 Task: Compute the Green's function of a differential operator.
Action: Mouse moved to (170, 60)
Screenshot: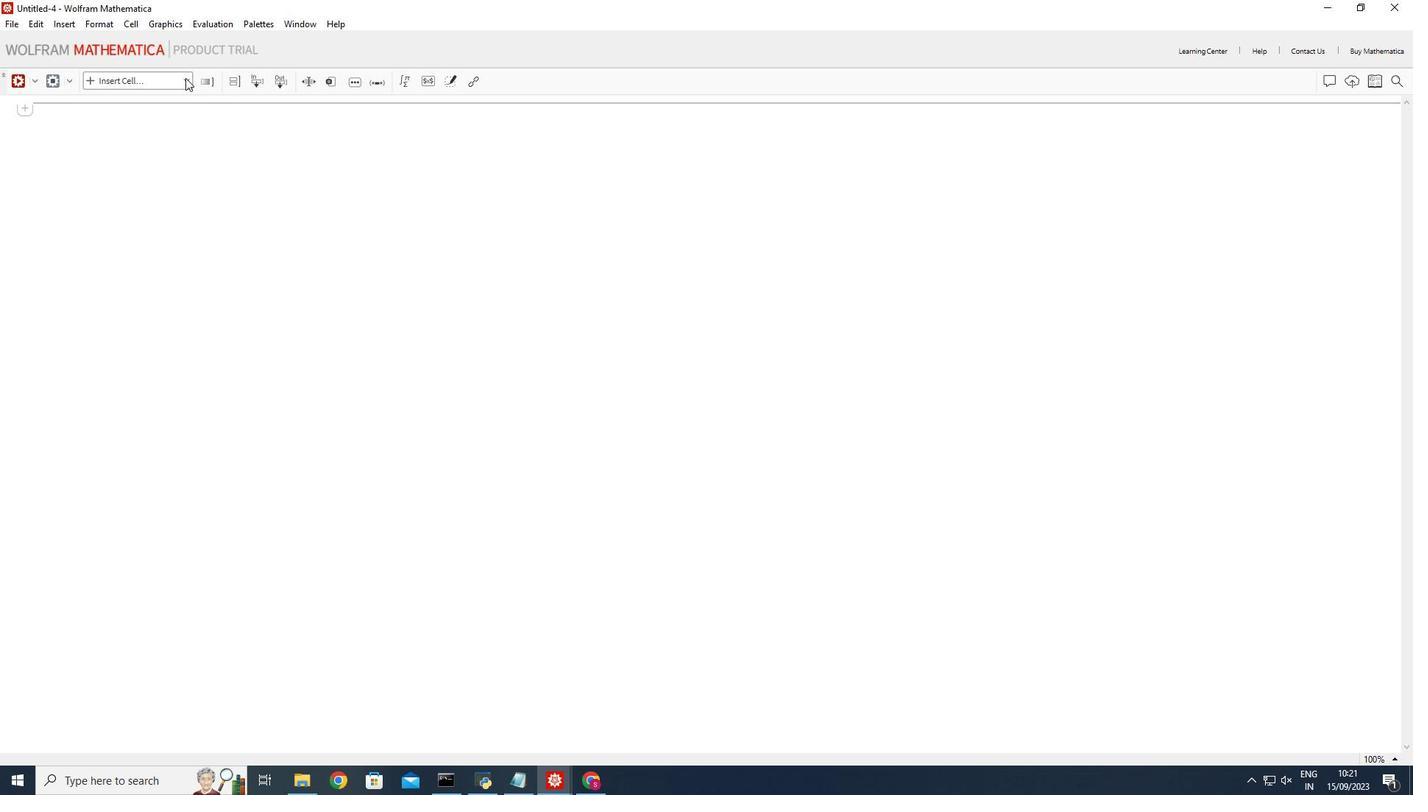 
Action: Mouse pressed left at (170, 60)
Screenshot: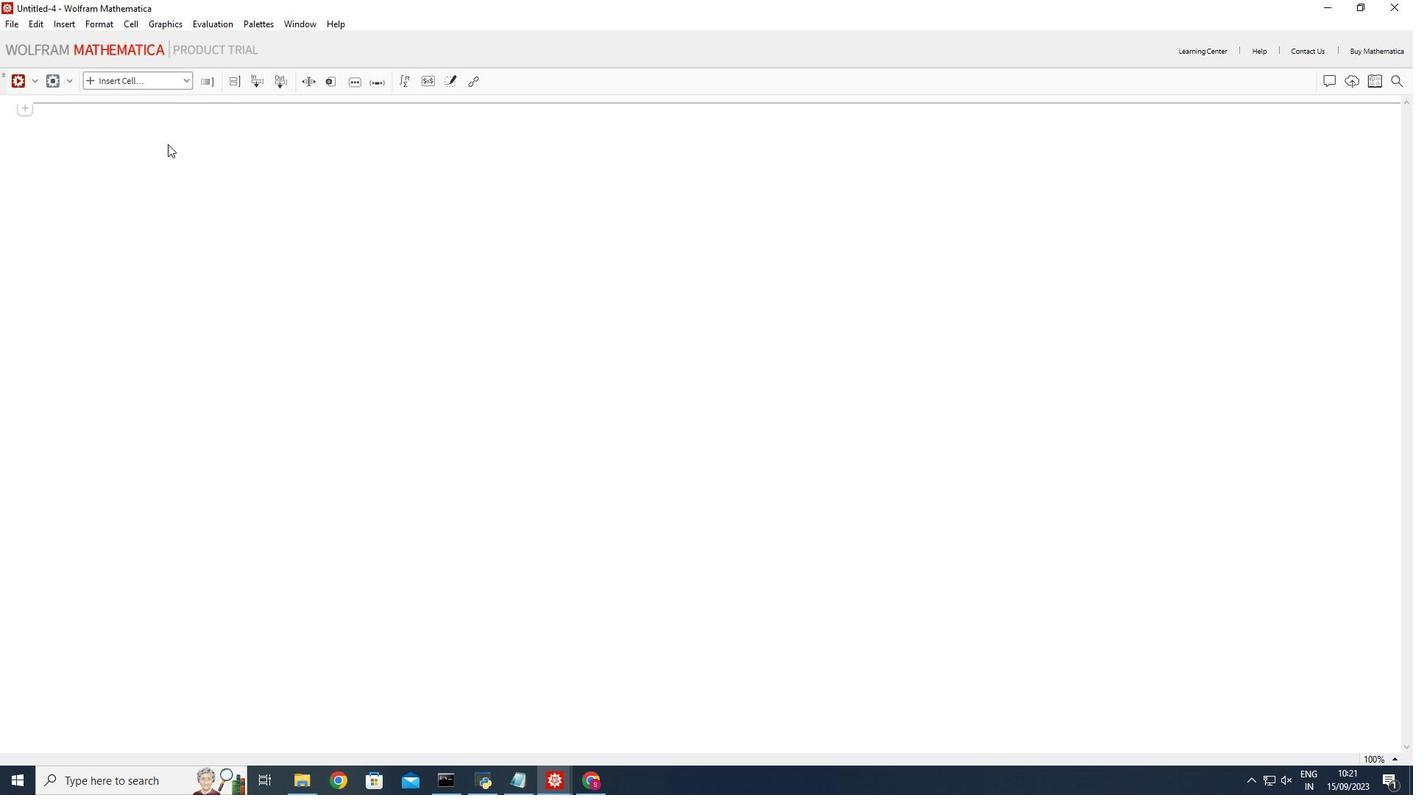 
Action: Mouse moved to (110, 89)
Screenshot: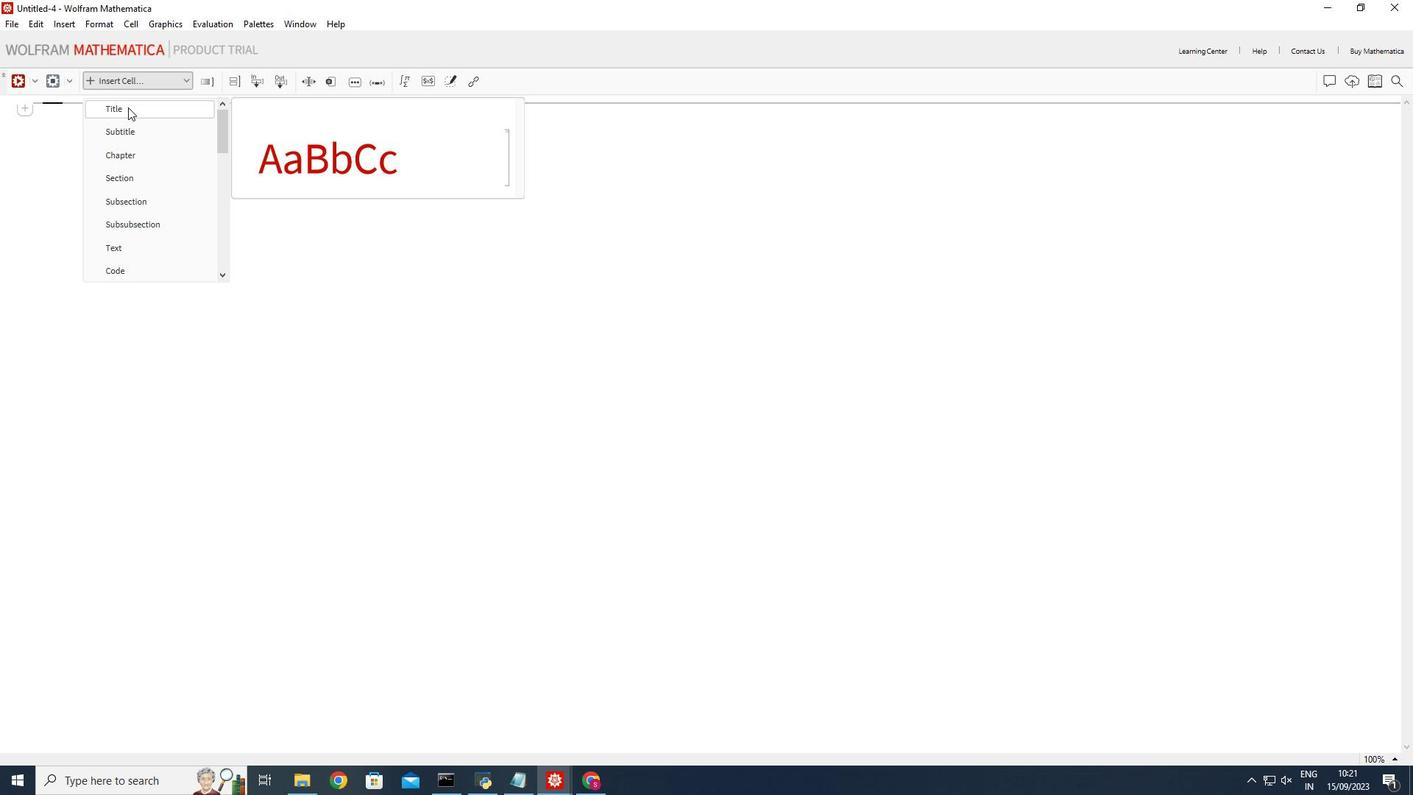 
Action: Mouse pressed left at (110, 89)
Screenshot: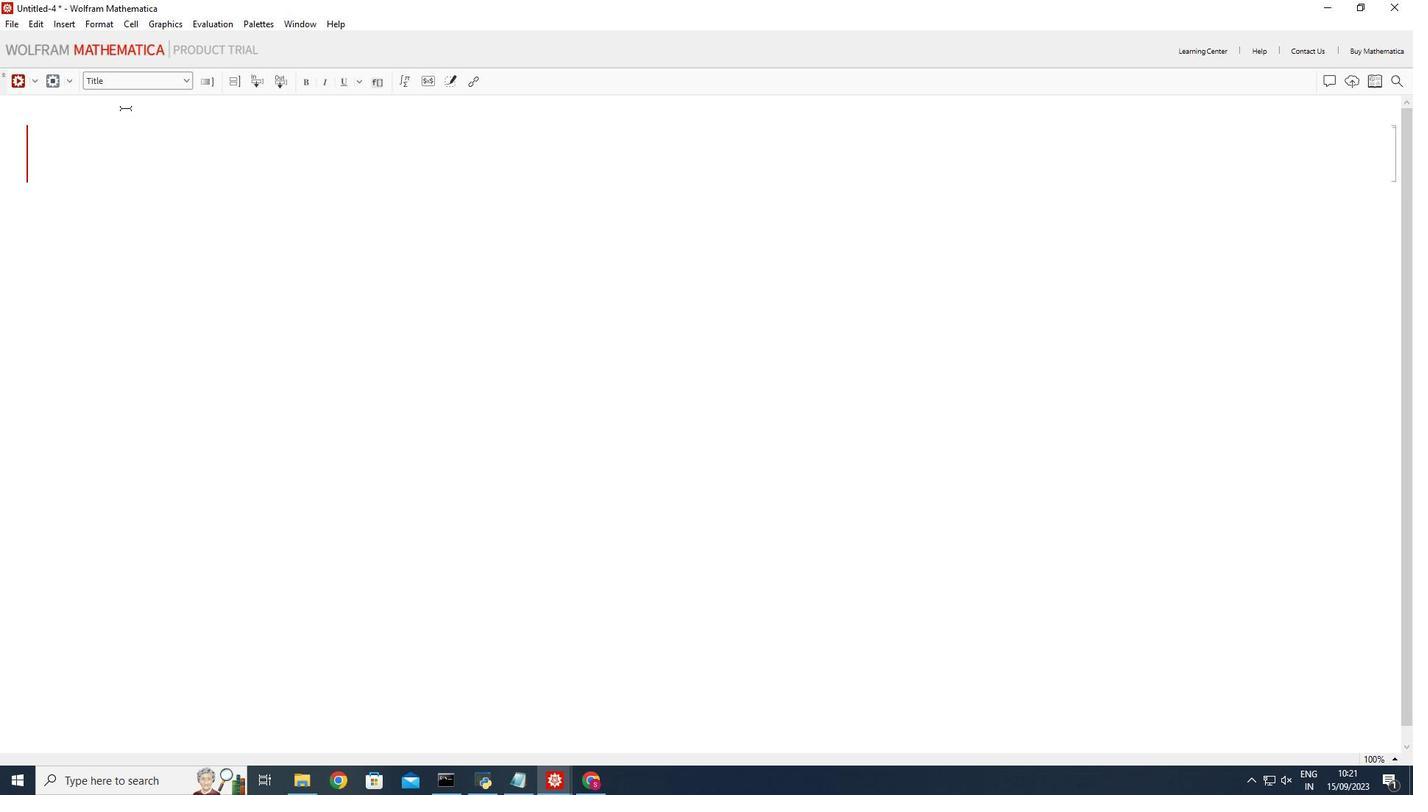 
Action: Mouse moved to (95, 119)
Screenshot: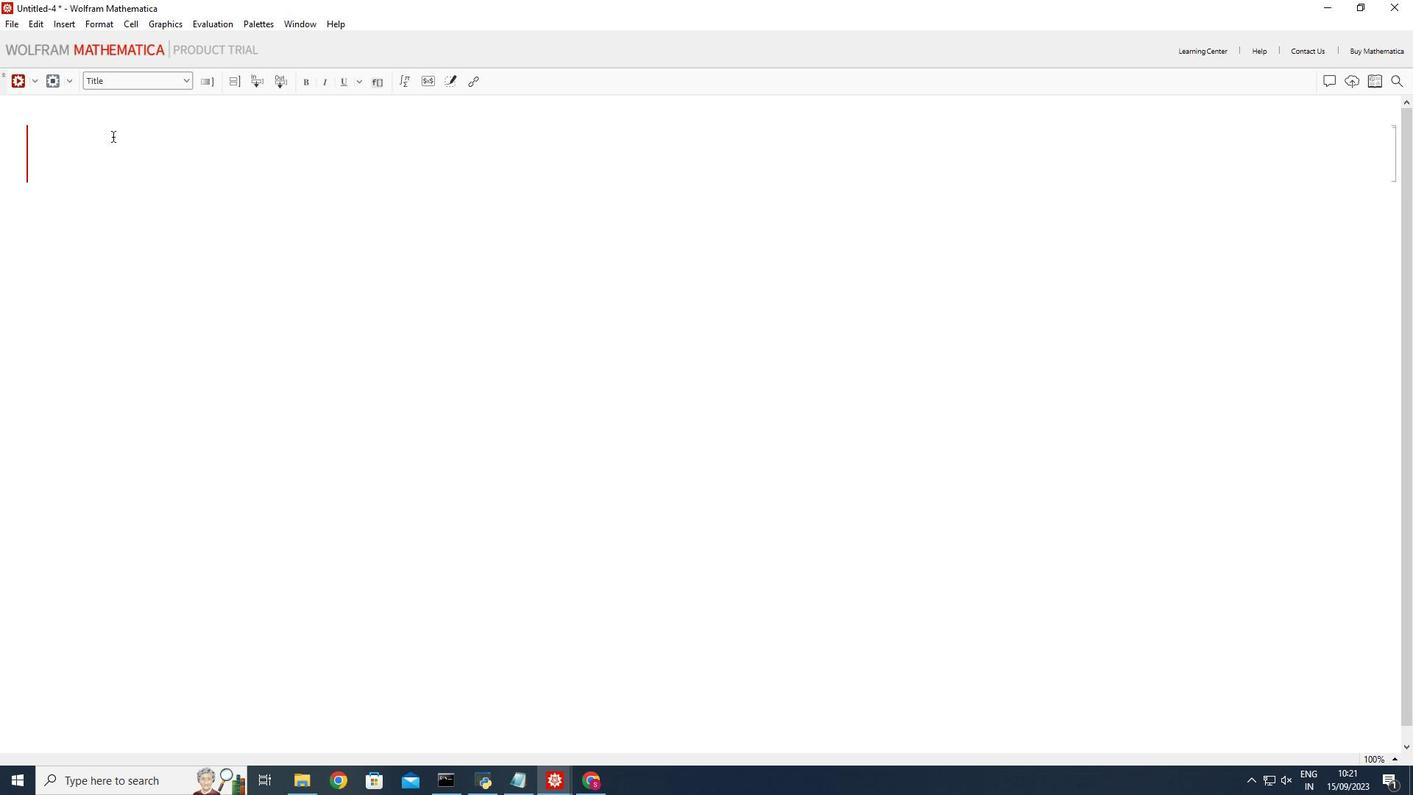
Action: Mouse pressed left at (95, 119)
Screenshot: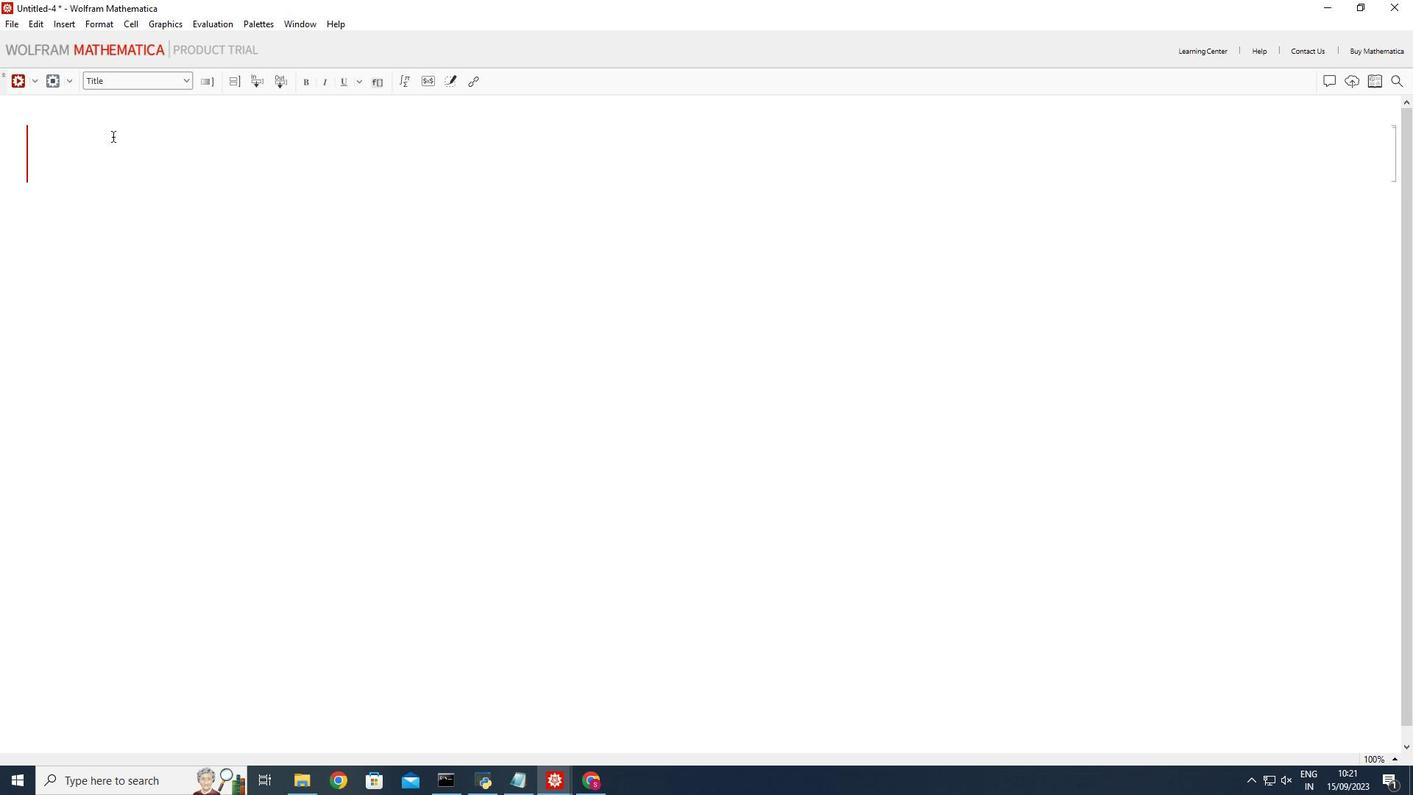 
Action: Mouse moved to (505, 457)
Screenshot: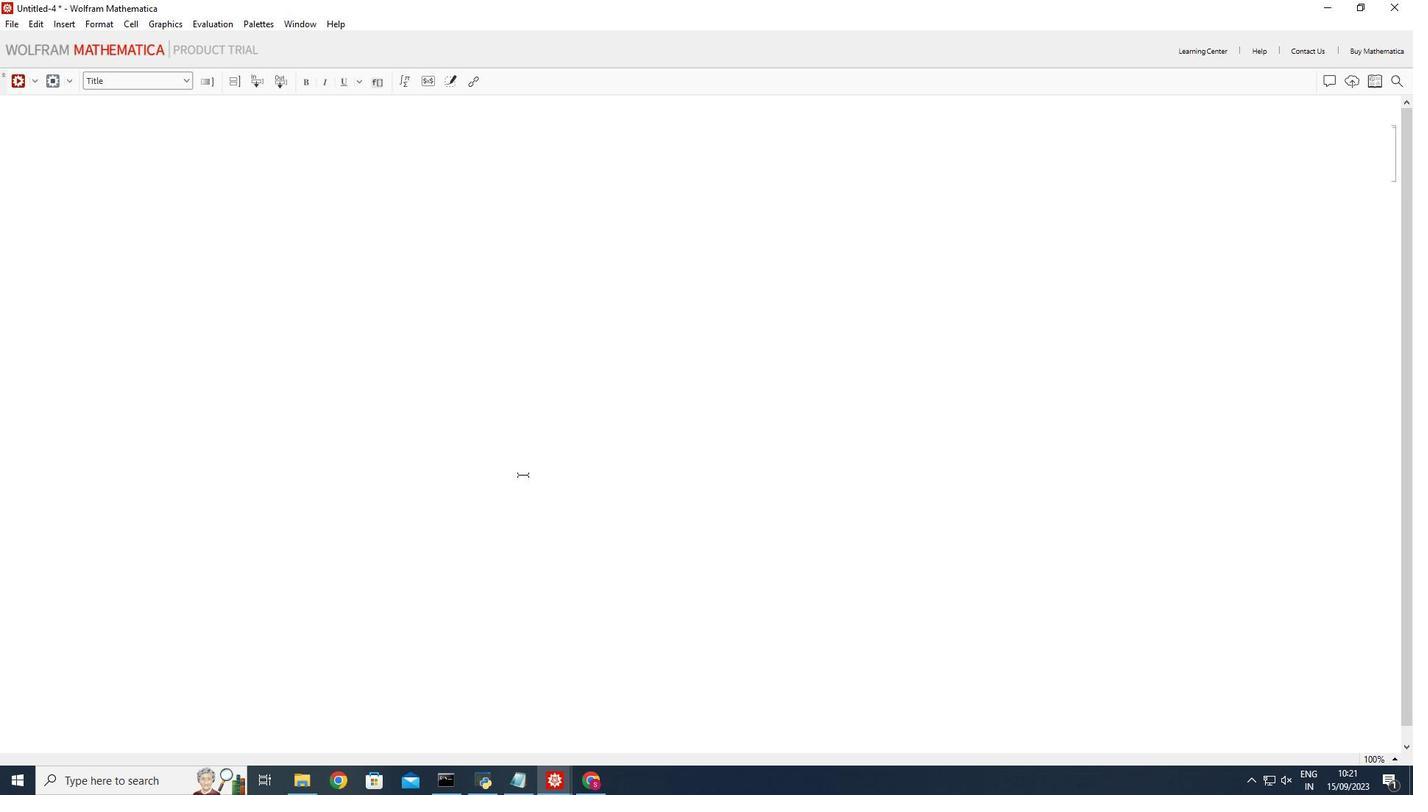 
Action: Key pressed <Key.shift_r>Green's<Key.space>function<Key.space>of<Key.space>a<Key.space>differentil<Key.backspace>al<Key.space>operator
Screenshot: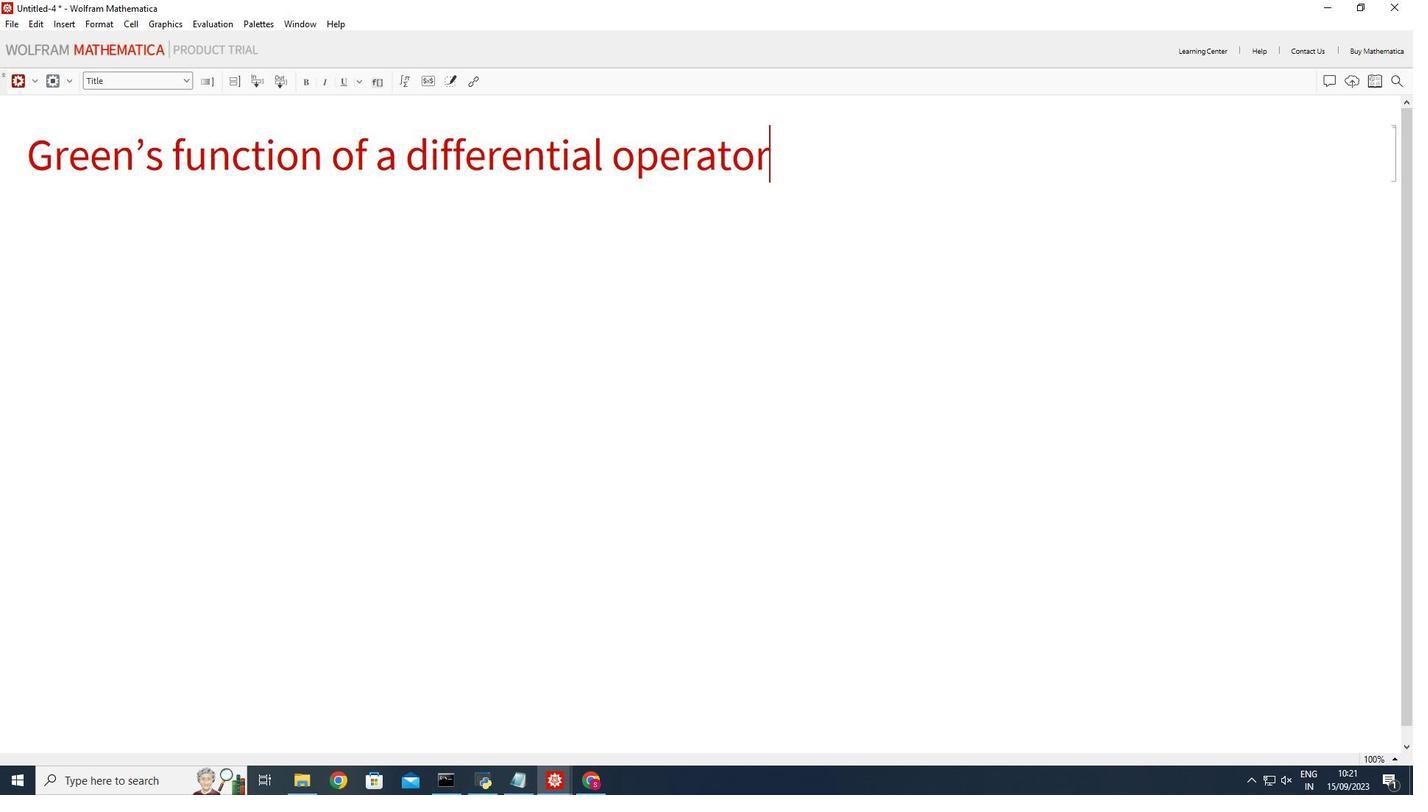 
Action: Mouse moved to (280, 349)
Screenshot: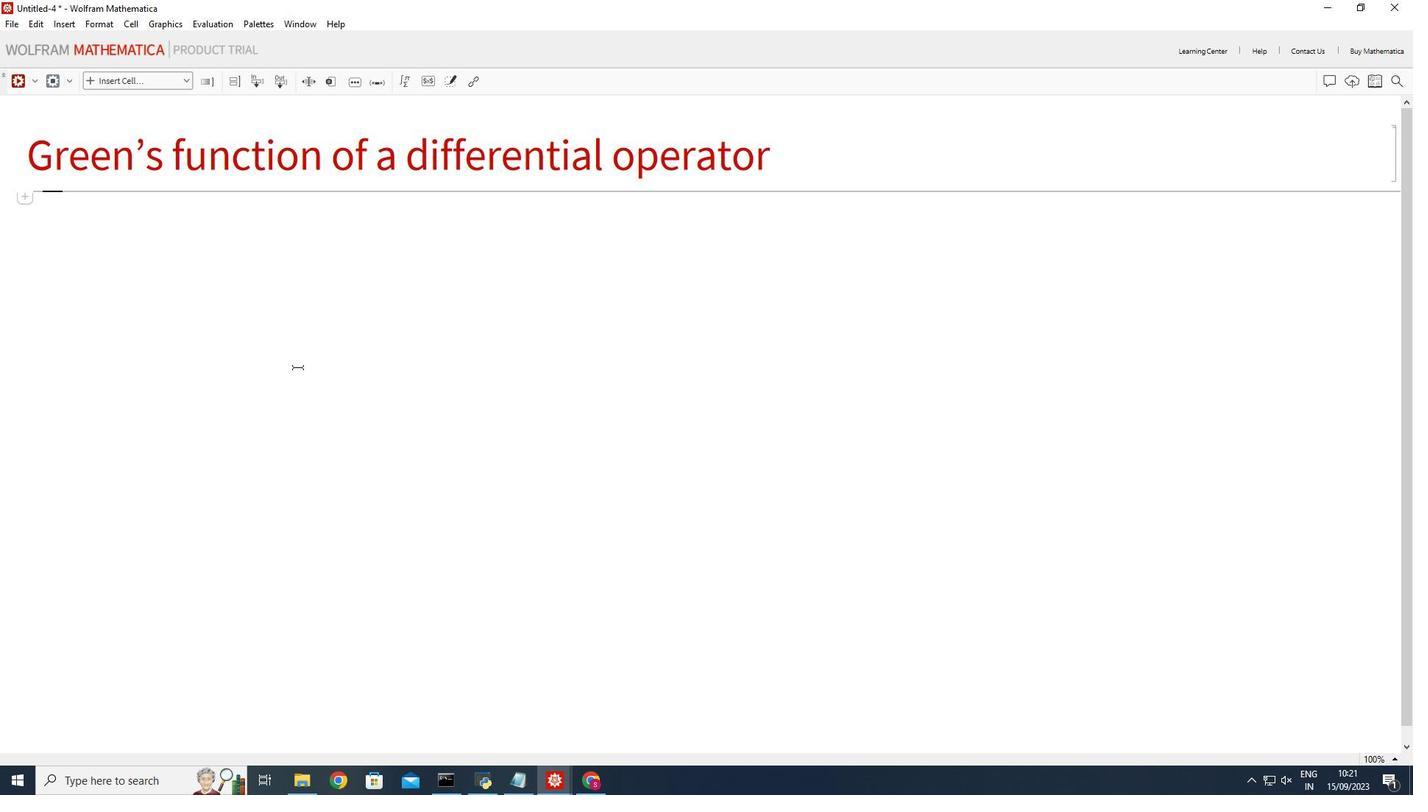 
Action: Mouse pressed left at (280, 349)
Screenshot: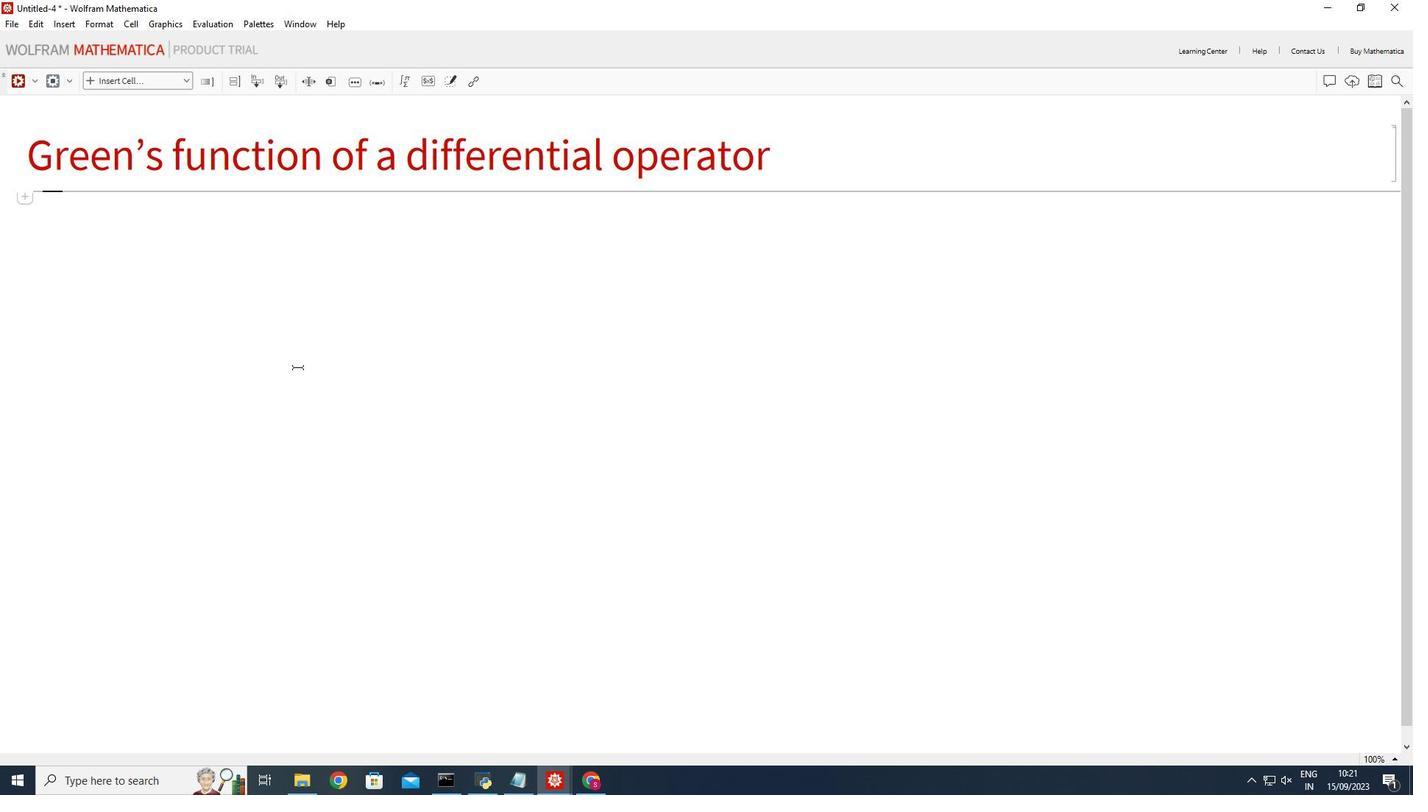 
Action: Mouse moved to (171, 61)
Screenshot: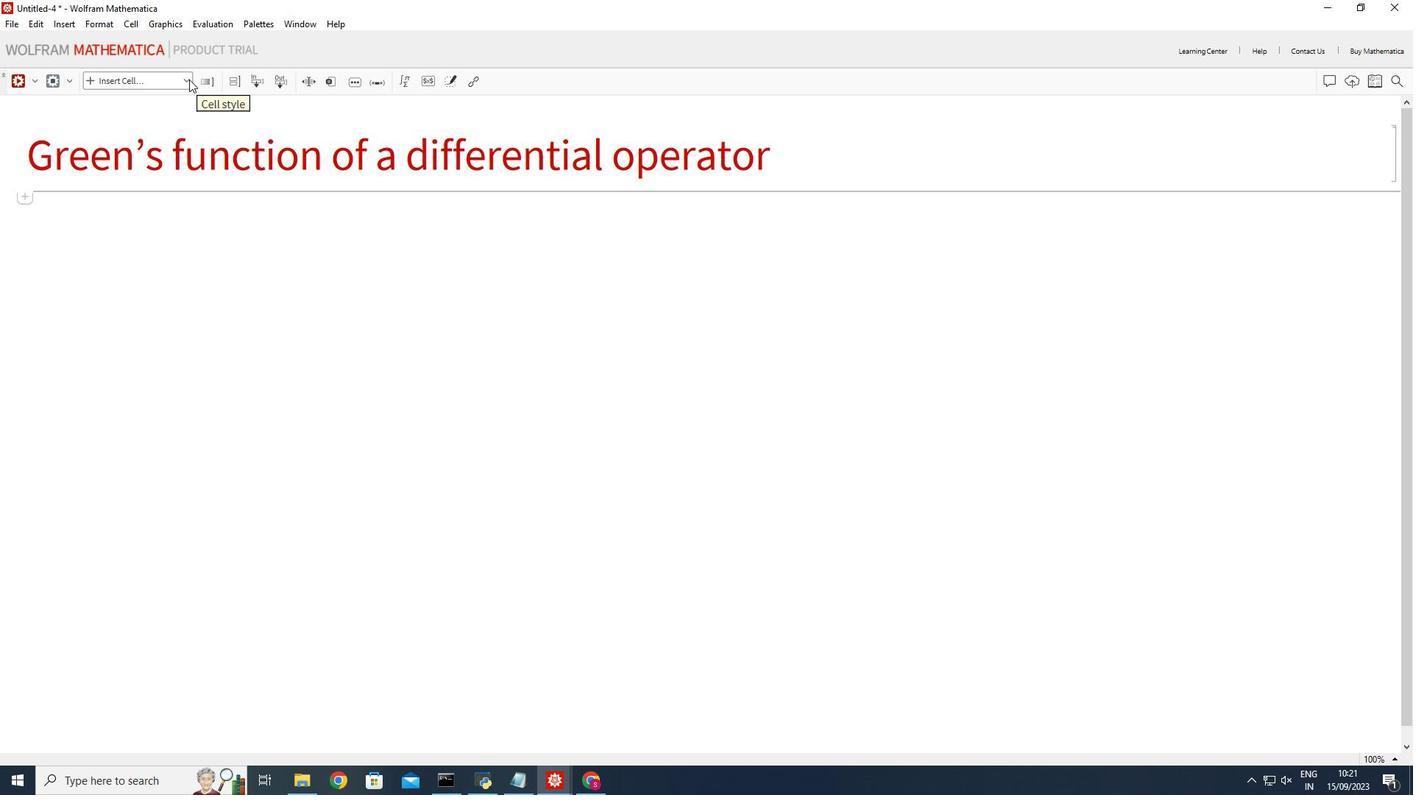 
Action: Mouse pressed left at (171, 61)
Screenshot: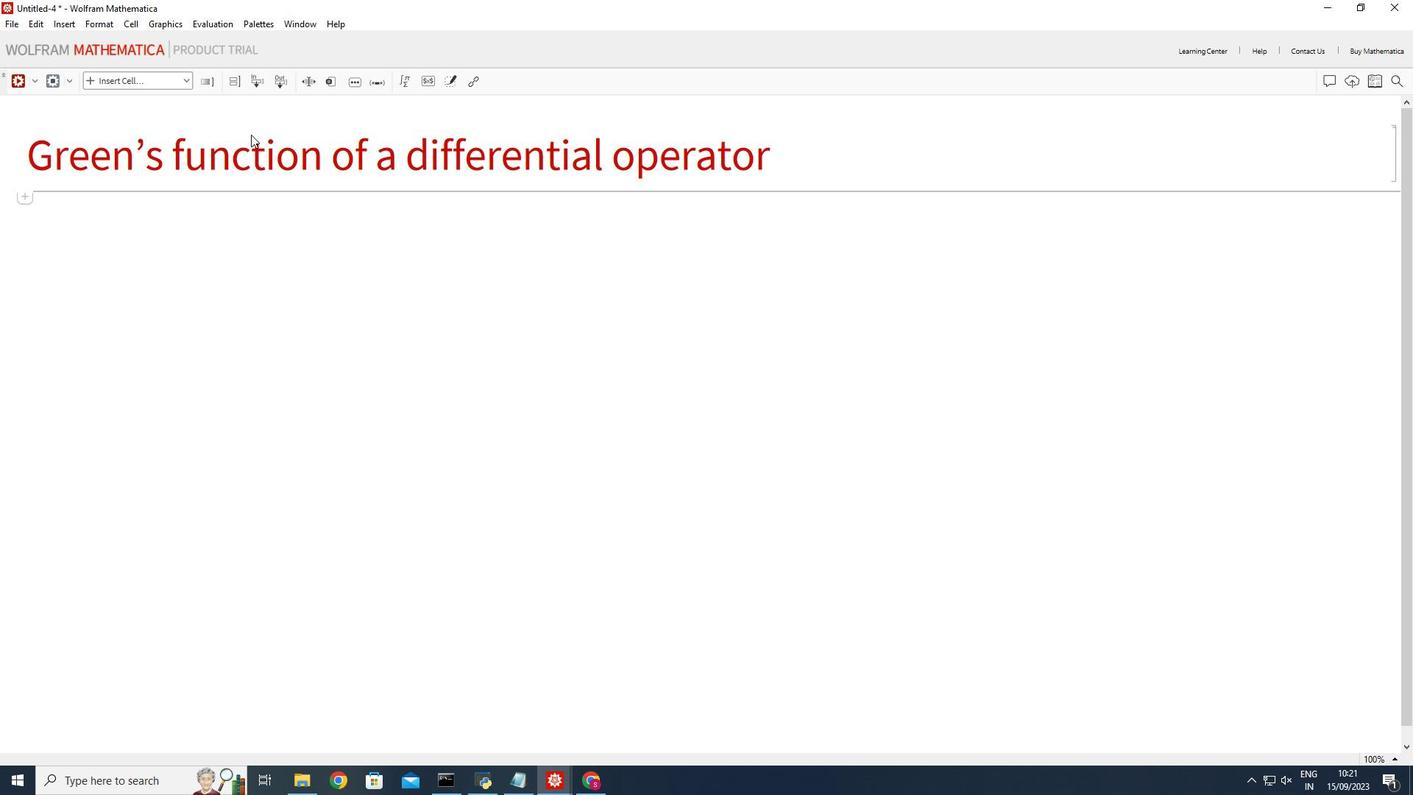 
Action: Mouse moved to (115, 248)
Screenshot: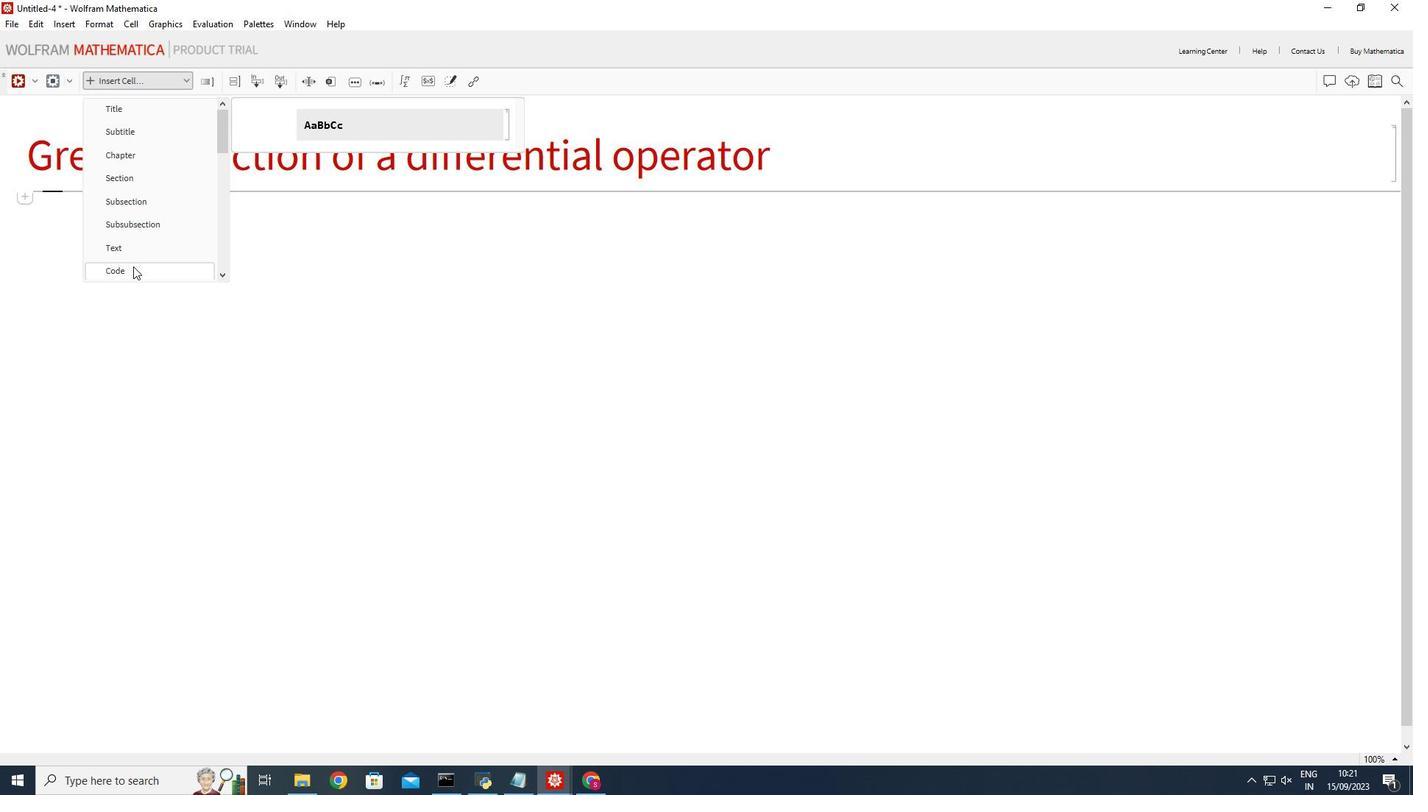 
Action: Mouse pressed left at (115, 248)
Screenshot: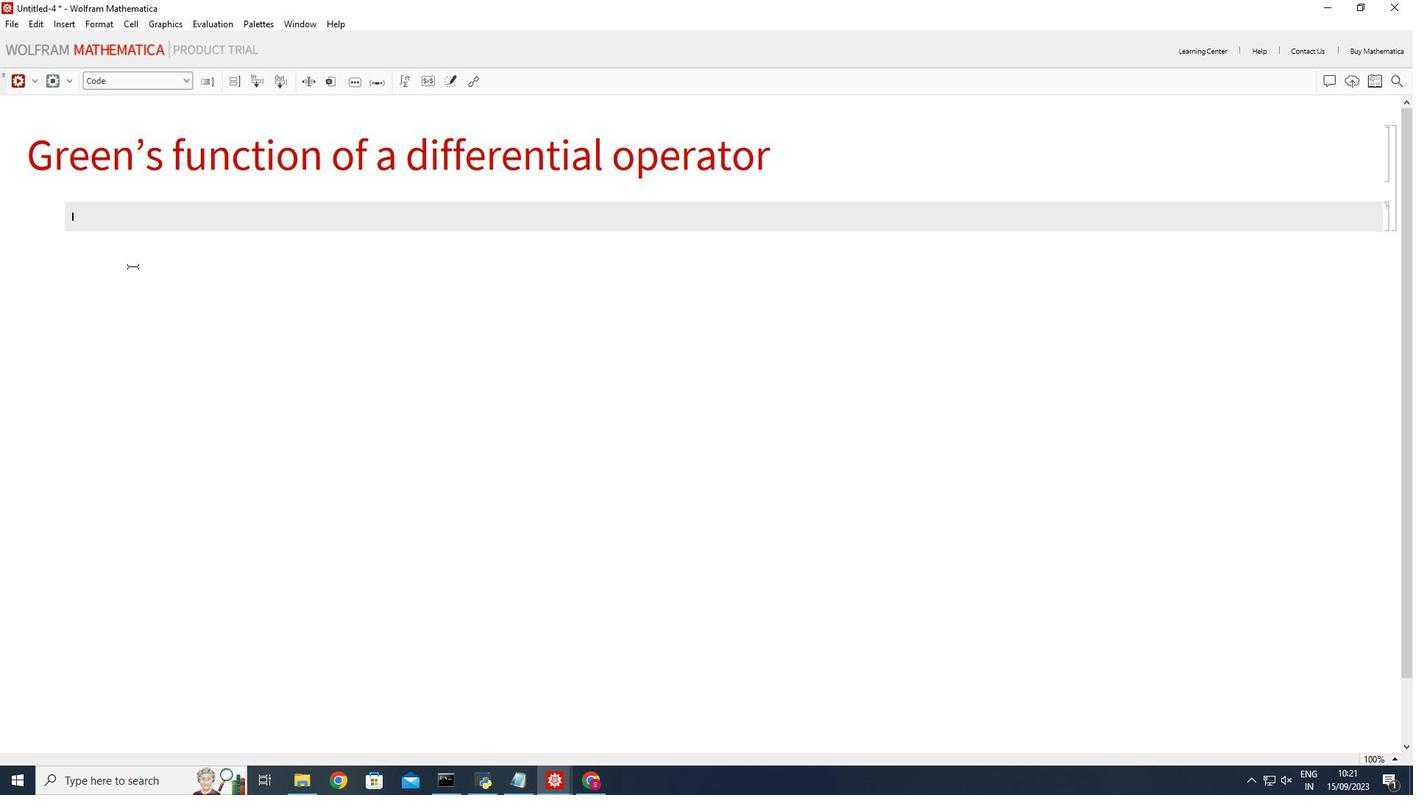 
Action: Mouse moved to (102, 198)
Screenshot: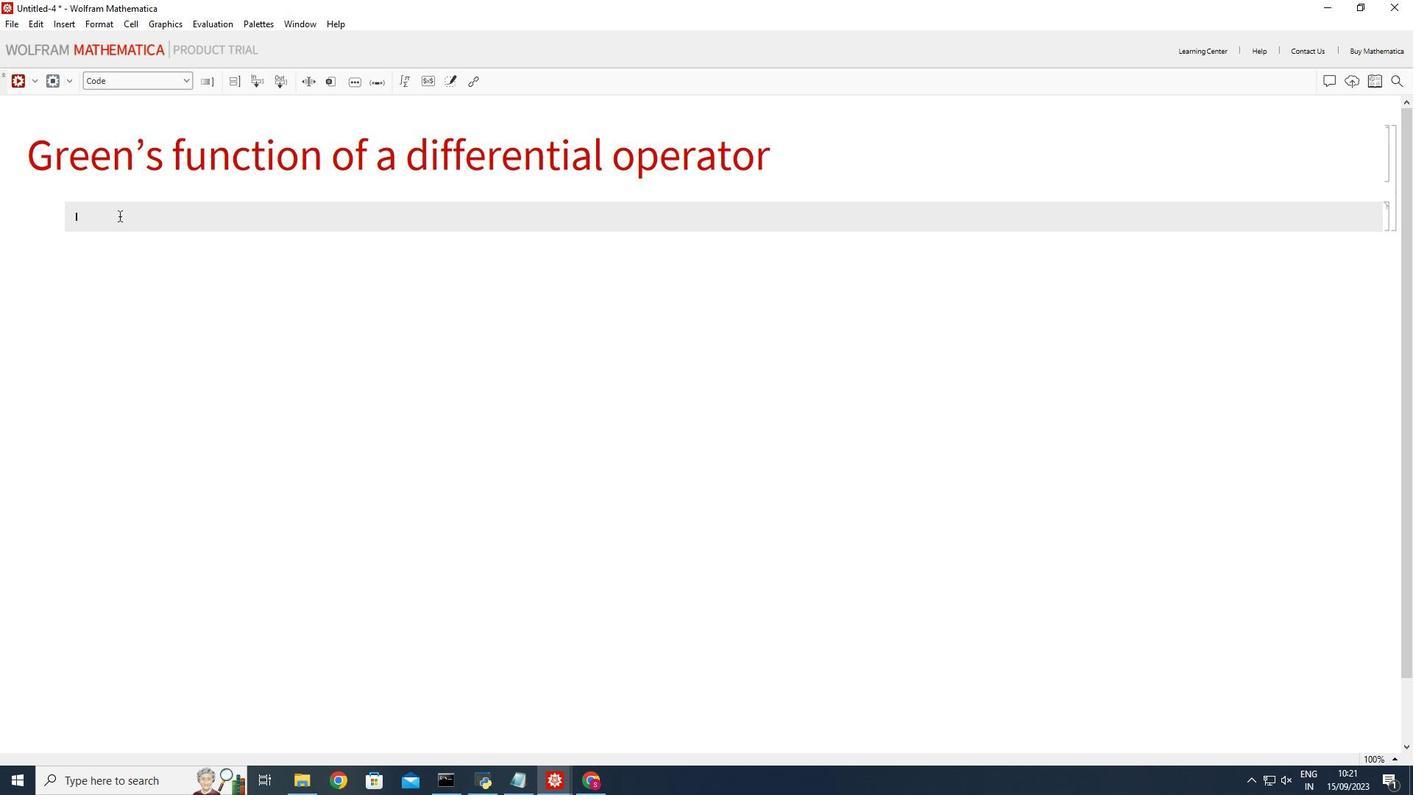 
Action: Mouse pressed left at (102, 198)
Screenshot: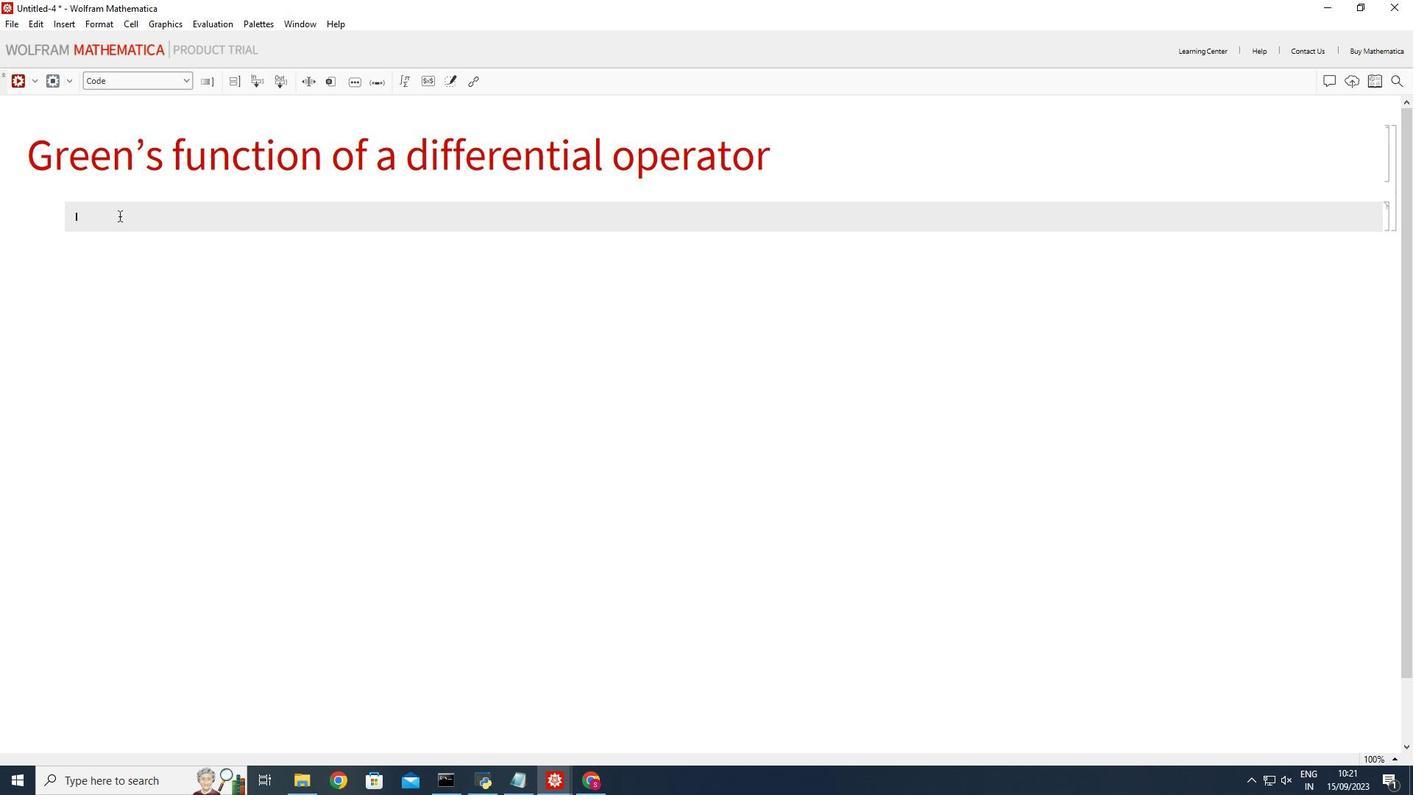 
Action: Mouse moved to (444, 372)
Screenshot: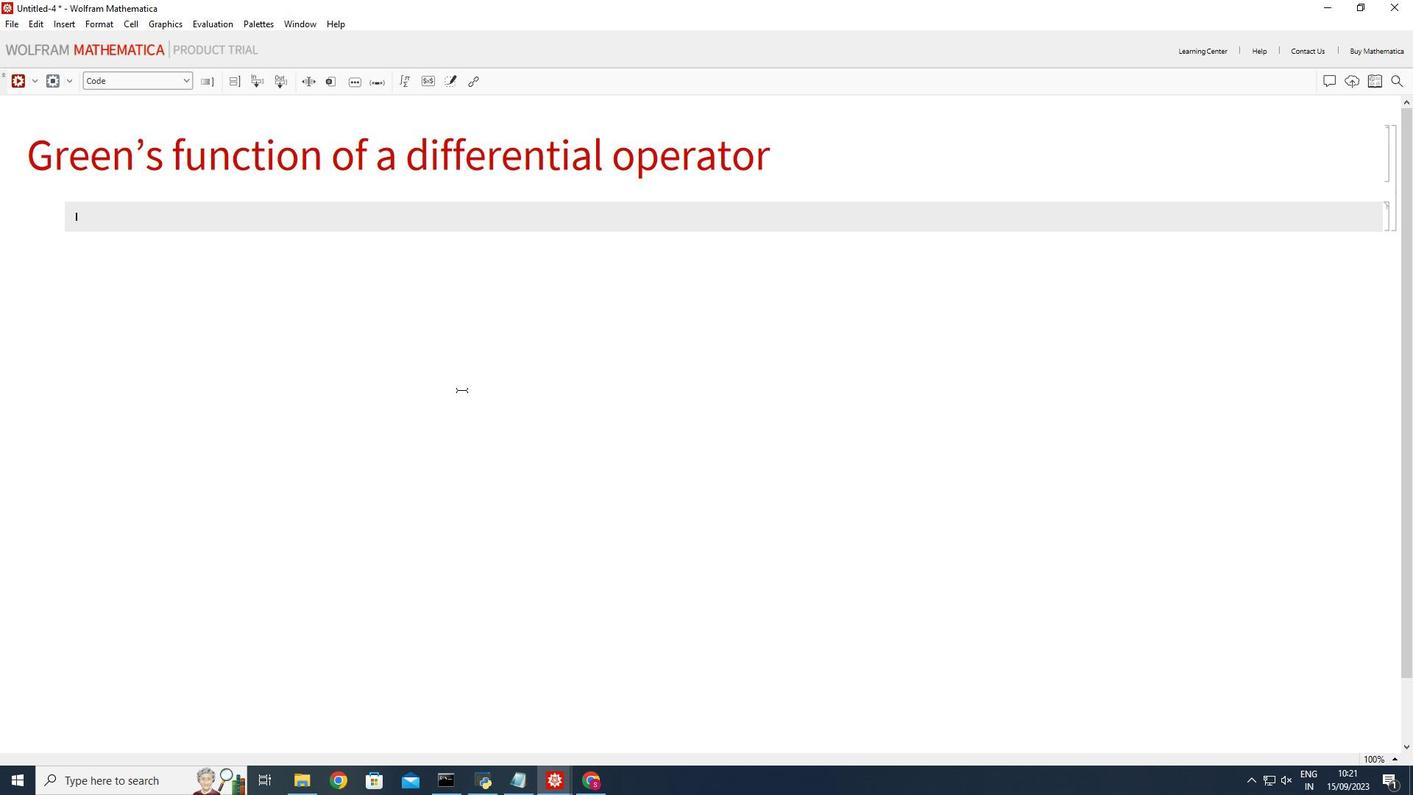 
Action: Key pressed <Key.shift_r>(*<Key.space><Key.shift_r>Load<Key.space>neccessary<Key.space>package<Key.space><Key.right><Key.right><Key.enter><Key.shift_r>Needs[<Key.shift_r>"<Key.shift_r>N<Key.shift_r>D<Key.shift_r>Solve`<Key.shift_r>FEM`<Key.right><Key.right><Key.enter><Key.enter><Key.shift_r>(*<Key.space><Key.shift_r>Define<Key.space>the<Key.space>differew<Key.backspace>ntial<Key.space>operator<Key.space><Key.right><Key.right><Key.enter><Key.shift_r>L<Key.space>=<Key.space>-u''[x];<Key.enter><Key.enter><Key.shift_r>(*<Key.space><Key.shift_r>Define<Key.space>the<Key.space>locatio<Key.backspace><Key.backspace><Key.backspace><Key.backspace><Key.backspace><Key.backspace><Key.backspace>region<Key.space>and<Key.space>boundary<Key.space>conditions<Key.space><Key.right><Key.right><Key.enter>region<Key.space>=<Key.space><Key.shift_r>Line[<Key.shift_r>{{0,1<Key.left><Key.left><Key.shift_r>}<Key.right><Key.shift_r>{<Key.right><Key.right><Key.left><Key.shift_r>}<Key.right><Key.right>;<Key.enter>bc<Key.space>=<Key.space><Key.shift_r>{<Key.shift_r>Dri<Key.backspace><Key.backspace>irichlet<Key.shift_r>Condition[u[x]<Key.space>==<Key.space>0,<Key.space>x==0<Key.right>,<Key.space><Key.shift_r>Dirichlet<Key.shift_r>Condition[u[x]==0,<Key.space>x==1<Key.right><Key.right>;<Key.enter><Key.enter><Key.shift_r>(*<Key.space><Key.shift_r>Define<Key.space>the<Key.space>location<Key.space>and<Key.space>width<Key.space>of<Key.space>the<Key.space>g<Key.backspace><Key.shift_r>Gaussian<Key.space>approximation<Key.space>for<Key.space><Key.shift_r>Dirac<Key.space>delta<Key.space><Key.right><Key.right><Key.enter>x0<Key.shift_r>Value<Key.space>=<Key.space>0.5;<Key.enter>sigma<Key.space>=<Key.space>0.01;<Key.space><Key.space><Key.space><Key.shift_r>(*<Key.space>width<Key.space><Key.right><Key.right><Key.enter><Key.enter><Key.shift_r>(*<Key.space><Key.shift_r>Define<Key.space>the<Key.space><Key.shift_r>Gaussian<Key.space>approximation<Key.space>of<Key.space>the<Key.space><Key.shift_r>Dira<Key.space><Key.backspace>c<Key.space>delta<Key.space><Key.right><Key.right><Key.enter>dirac<Key.shift_r>Delta<Key.shift_r>a<Key.shift_r><Key.backspace><Key.shift_r>Approx[x<Key.shift_r>_,<Key.space>x0,<Key.left><Key.shift_r>_<Key.right><Key.space>sigma<Key.shift_r>_<Key.right><Key.left><Key.right><Key.space><Key.shift_r><Key.shift_r><Key.shift_r><Key.shift_r><Key.shift_r><Key.shift_r><Key.shift_r><Key.shift_r><Key.shift_r><Key.shift_r>:=<Key.space>1/<Key.shift_r>Sqrt[2<Key.shift_r>*<Key.shift_r>Pi<Key.right><Key.shift_r>*sigma<Key.shift_r>)<Key.space><Key.shift_r>Exp[-<Key.shift_r><Key.shift_r><Key.shift_r><Key.shift_r>(x-x0<Key.shift_r>)<Key.shift_r>^2/<Key.shift_r><Key.shift_r>(2<Key.shift_r>*sigma<Key.shift_r>^2<Key.shift_r>)]<Key.enter><Key.enter><Key.shift_r>(*<Key.space>solve<Key.space><Key.up><Key.up><Key.right><Key.right><Key.right><Key.right><Key.right><Key.right><Key.right><Key.right><Key.right><Key.right><Key.right><Key.right><Key.right><Key.right><Key.right><Key.right><Key.right><Key.right><Key.right><Key.right><Key.right><Key.right><Key.right><Key.right><Key.right><Key.right><Key.right><Key.right><Key.right><Key.right><Key.right><Key.right><Key.right><Key.right><Key.right><Key.right><Key.right><Key.right><Key.right><Key.left><Key.left><Key.left><Key.left><Key.left><Key.left><Key.shift_r>(<Key.right><Key.right><Key.right><Key.right><Key.right><Key.right><Key.right><Key.right><Key.right><Key.right><Key.down><Key.down>the<Key.space>differential<Key.space>equation<Key.space>with<Key.space>the<Key.space>gaussian<Key.space>approximation<Key.space><Key.shift_r>*)<Key.enter>green<Key.shift_r>Function<Key.space>=<Key.space><Key.shift_r>N<Key.shift_r>D<Key.shift_r>Solve<Key.shift_r>Value[<Key.shift_r>{<Key.space><Key.shift_r>L<Key.space>==<Key.space>dirac<Key.shift_r>Delta<Key.shift_r>Approx[x,<Key.space>x0<Key.shift_r>Value,<Key.space>sigma<Key.right>,<Key.space>bc<Key.right>,<Key.space>u,<Key.space><Key.shift_r>{x<Key.shift_r>}<Key.space>\[<Key.shift_r>Element<Key.right><Key.space>region];<Key.enter><Key.enter><Key.shift_r>(*<Key.space><Key.shift_r>Evaluate<Key.space>the<Key.space>green<Key.space><Key.backspace>'s<Key.space>function<Key.space>at<Key.space>a<Key.space>specific<Key.space>point<Key.space><Key.right><Key.right><Key.enter>x<Key.shift_r>Point<Key.space>=<Key.space>0.6;<Key.space><Key.shift_r>(*<Key.space><Key.backspace><Key.backspace><Key.backspace><Key.enter>green<Key.shift_r>Function[x<Key.shift_r>Point]<Key.enter><Key.enter><Key.shift_r>(*<Key.space><Key.shift_r>Define<Key.space>a<Key.space>range<Key.space>of<Key.space>x<Key.space>values<Key.space>for<Key.space>the<Key.space>plot<Key.space><Key.right><Key.right><Key.enter>x<Key.shift_r>Range<Key.space>=<Key.space><Key.shift_r>{0,1<Key.right>;<Key.enter><Key.enter><Key.shift_r>(*<Key.space>plot<Key.space>the<Key.space>green's<Key.space>function<Key.space><Key.right><Key.right><Key.enter><Key.shift_r>Plot[green<Key.shift_r>Function[x],<Key.space><Key.shift_r>{x,<Key.space>x<Key.shift_r>Range[[1]],<Key.space>x<Key.shift_r>Range[[2]]<Key.right>,<Key.space><Key.shift_r>Plot<Key.shift_r>Label<Key.enter><Key.backspace><Key.space>-<Key.shift_r>><Key.space><Key.shift_r>"<Key.shift_r>Green's<Key.space><Key.shift_r>Function<Key.right>,<Key.space><Key.shift_r>Axes<Key.shift_r>Label<Key.space>-<Key.shift_r>><Key.space><Key.shift_r>{<Key.shift_r>"x<Key.shift_r>",<Key.space><Key.shift_r>G<Key.shift_r><Key.shift_r><Key.shift_r><Key.shift_r><Key.shift_r><Key.shift_r><Key.shift_r><Key.backspace><Key.shift_r>"<Key.shift_r>G<Key.shift_r>(x,x0<Key.shift_r>)<Key.right><Key.right>,<Key.space><Key.shift_r>Plot<Key.shift_r>Range<Key.enter><Key.backspace><Key.space>-<Key.shift_r>><Key.space><Key.shift_r>All<Key.space><Key.right><Key.enter><Key.shift_r><Key.enter>
Screenshot: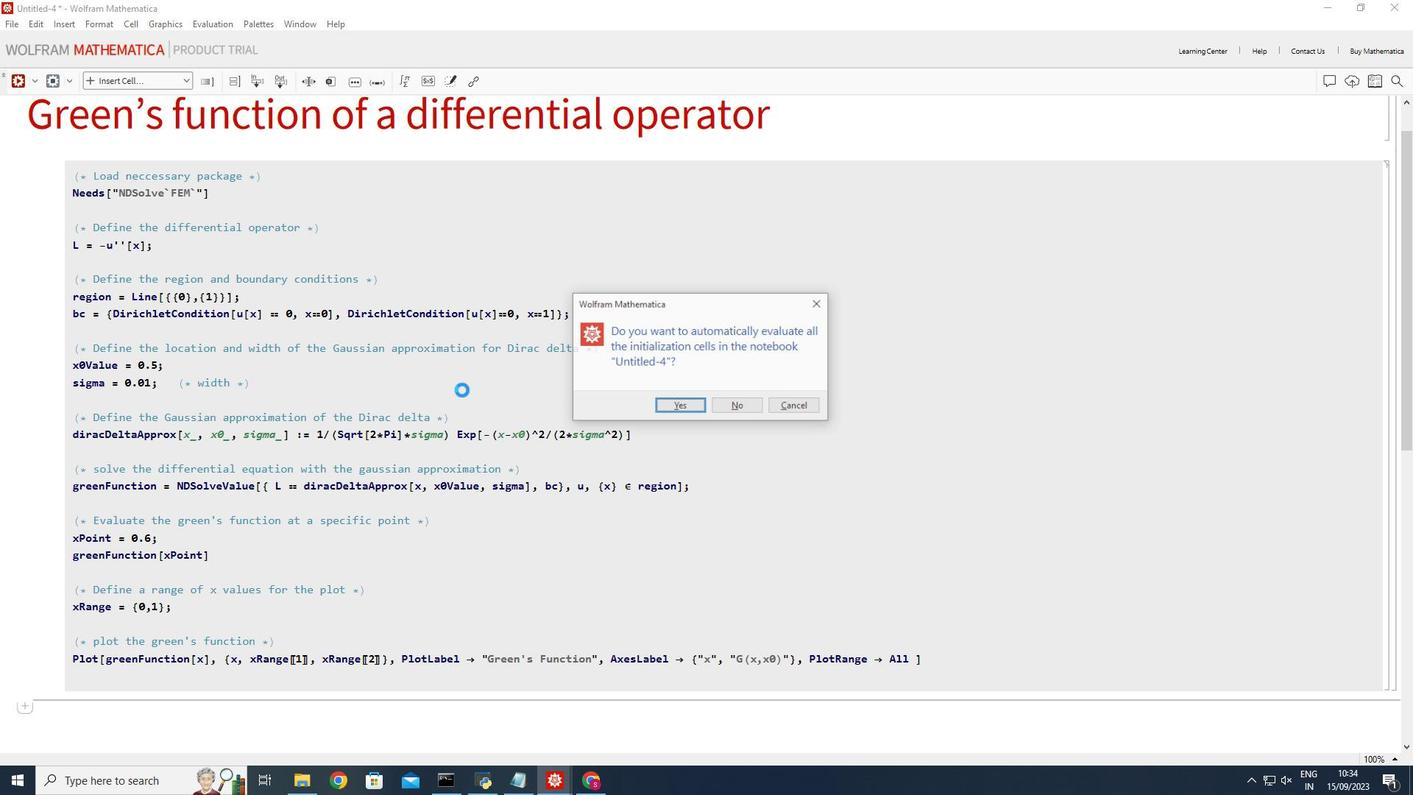 
Action: Mouse moved to (665, 385)
Screenshot: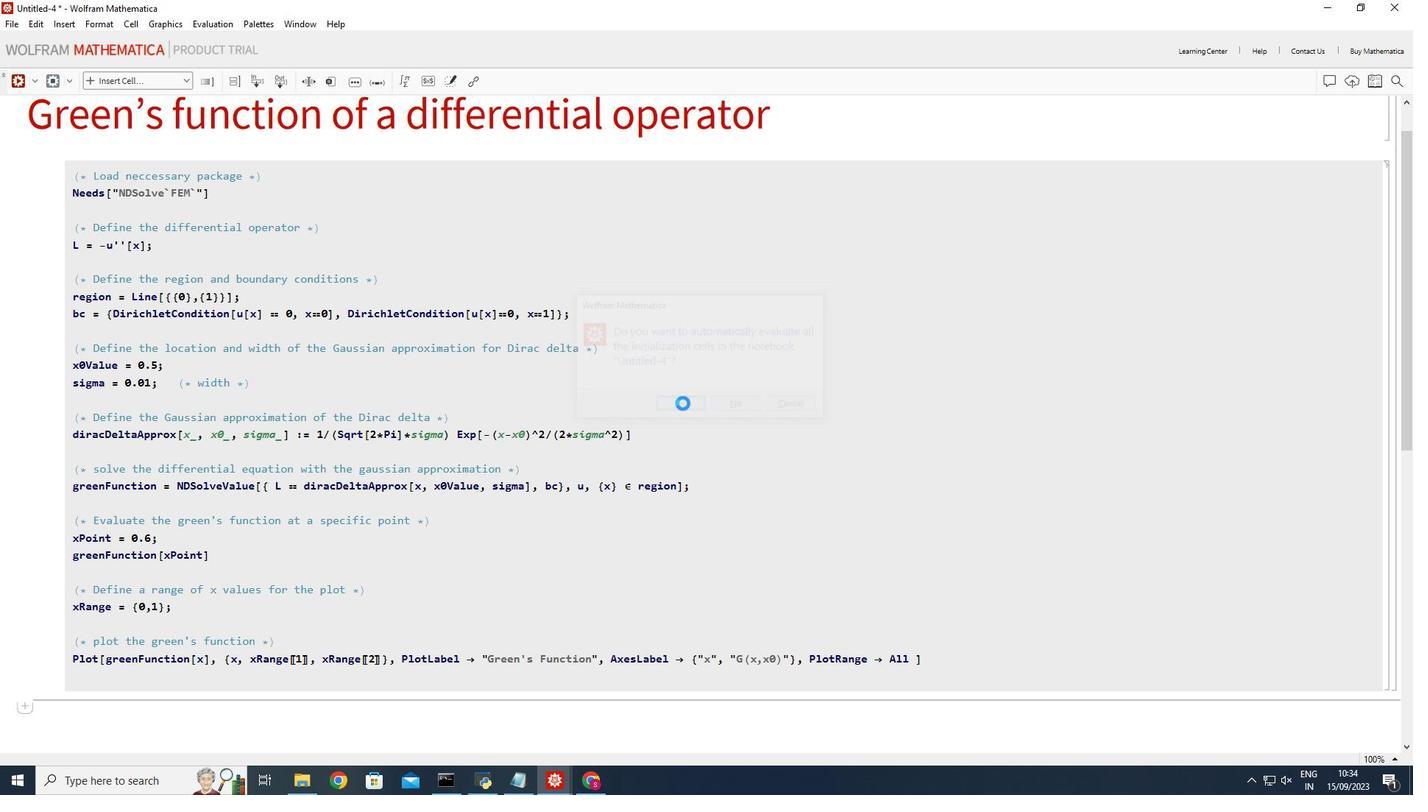 
Action: Mouse pressed left at (665, 385)
Screenshot: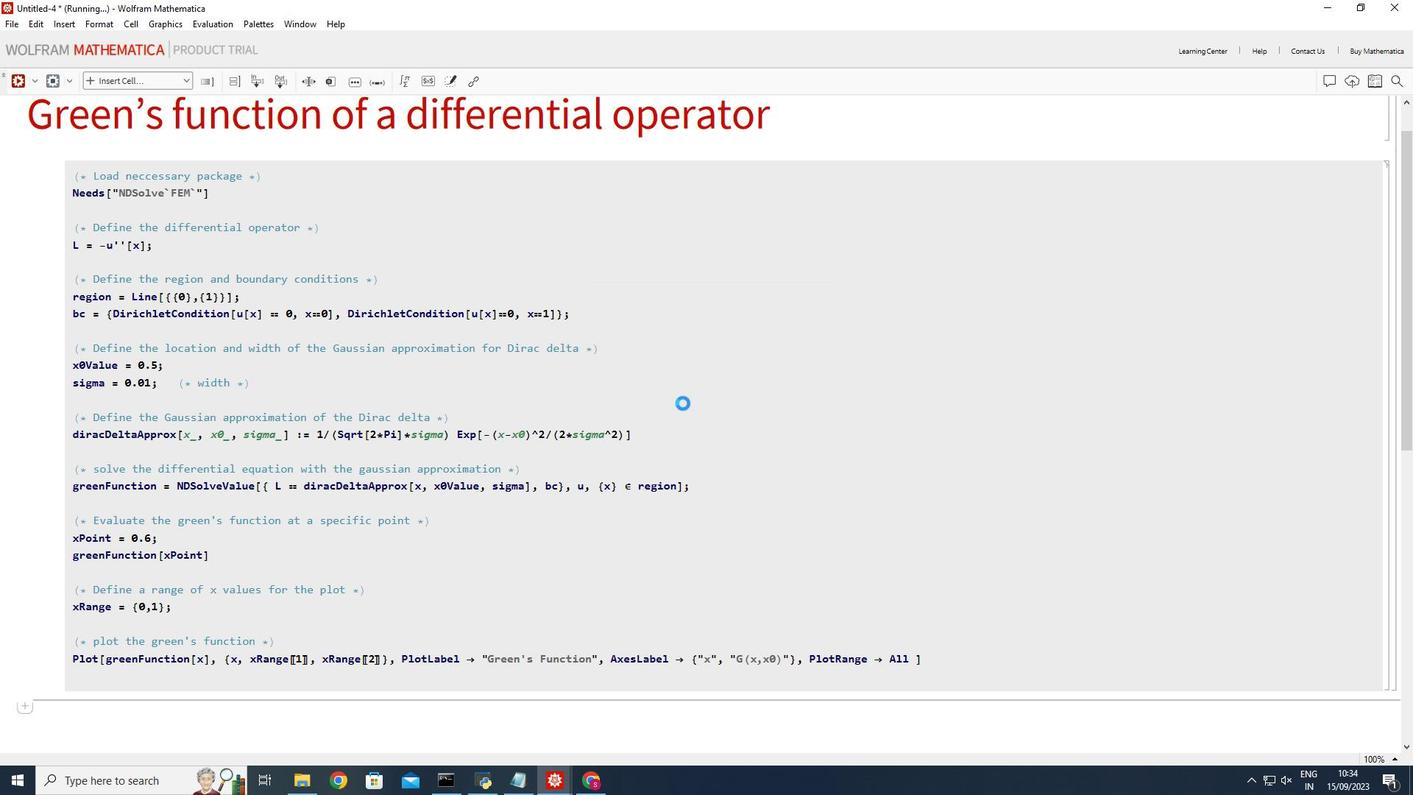 
Action: Mouse moved to (990, 343)
Screenshot: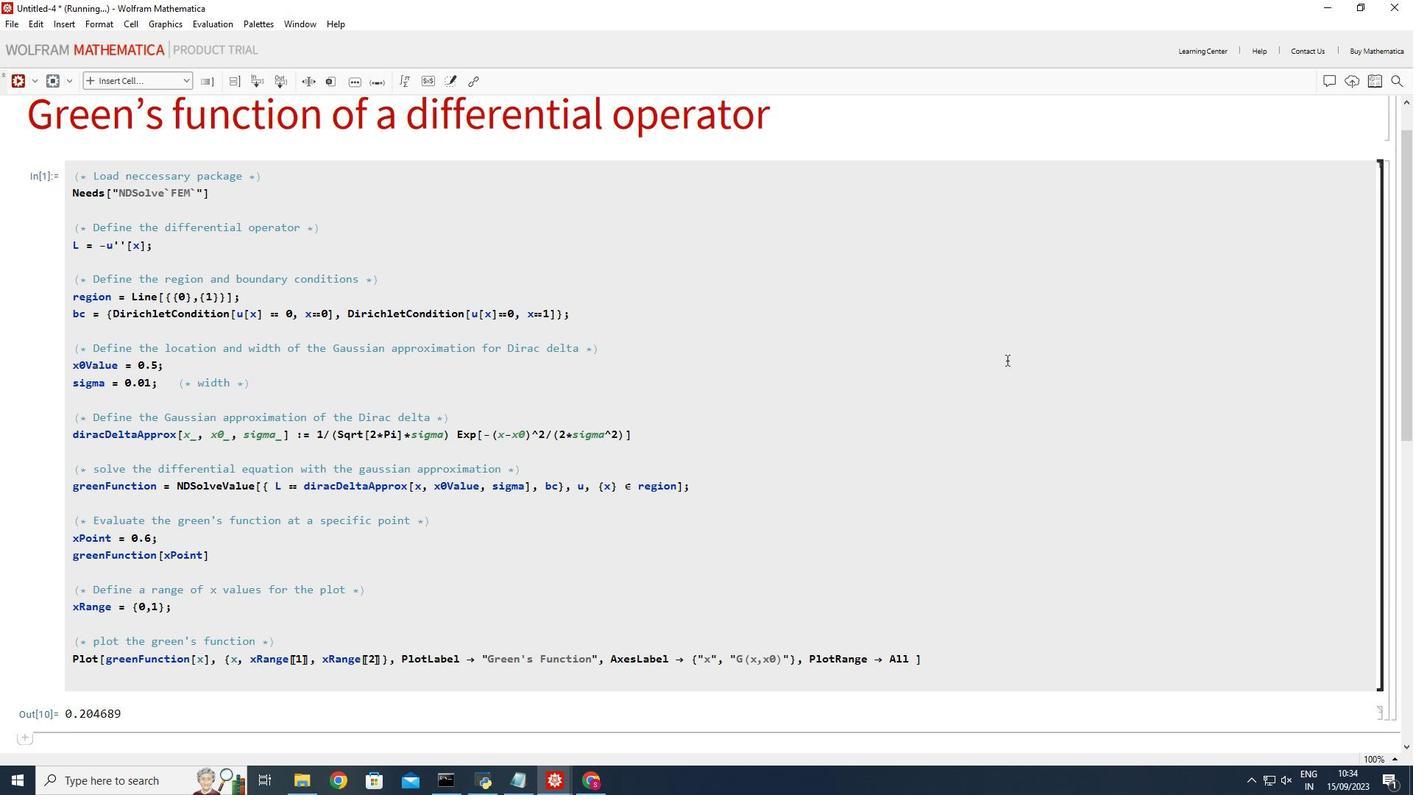 
Action: Mouse scrolled (990, 342) with delta (0, 0)
Screenshot: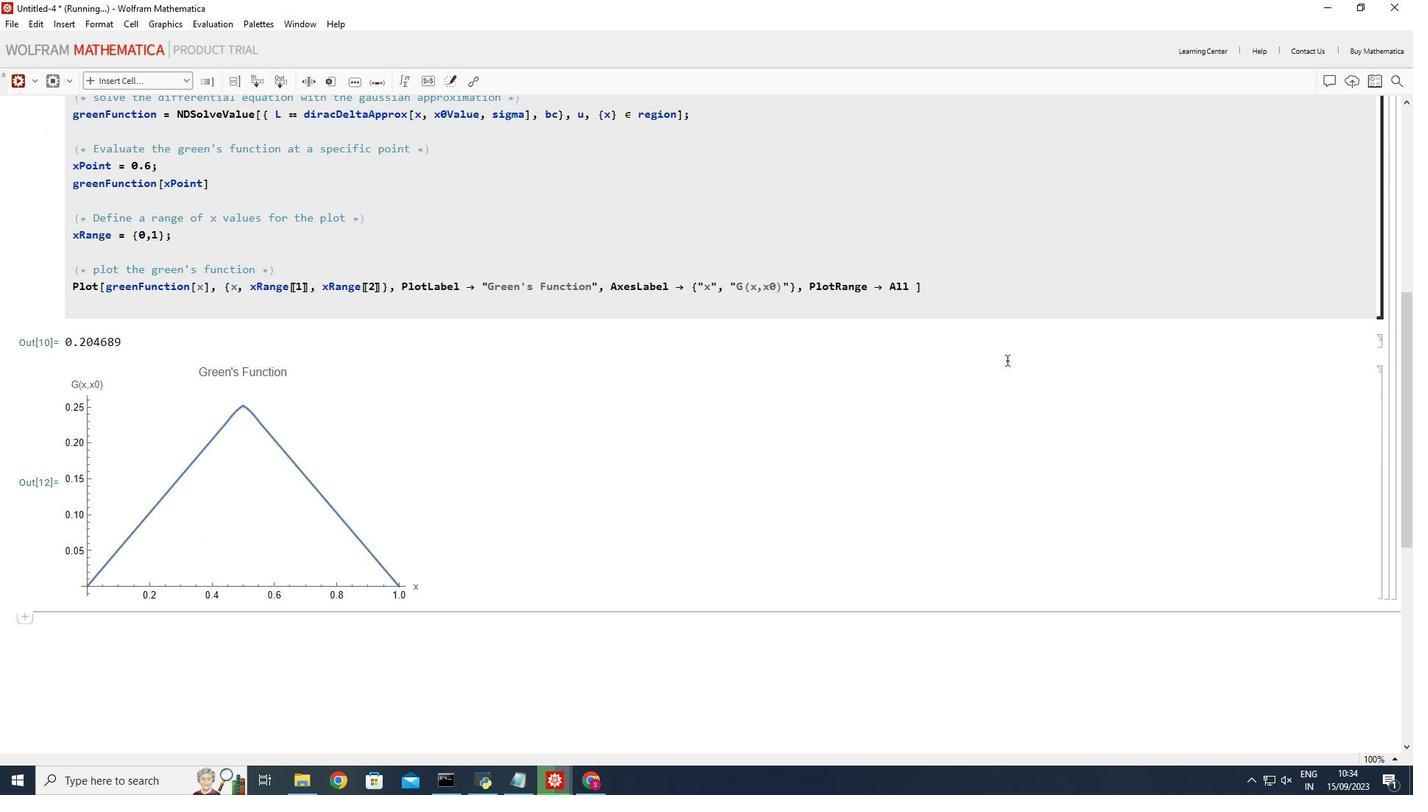 
Action: Mouse scrolled (990, 342) with delta (0, 0)
Screenshot: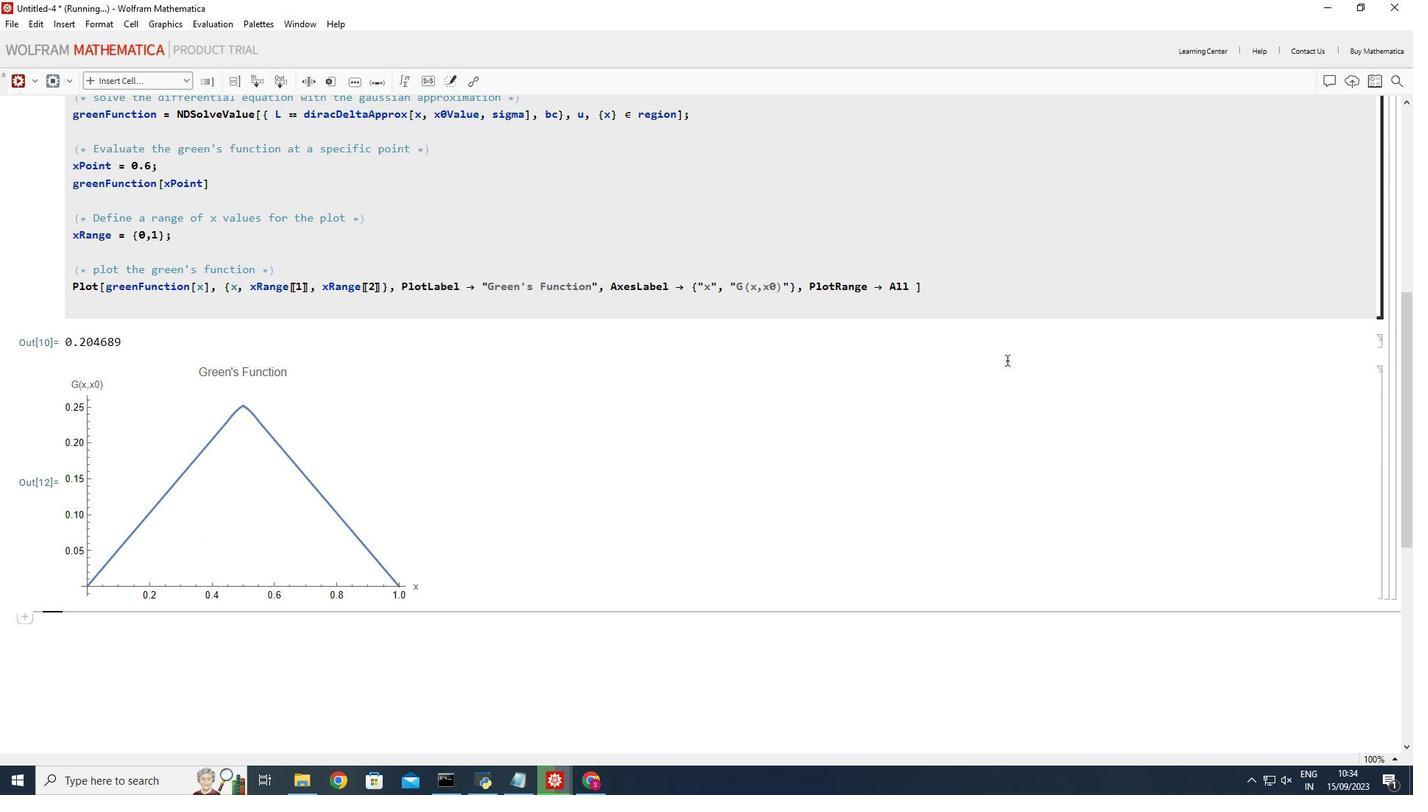 
Action: Mouse scrolled (990, 342) with delta (0, 0)
Screenshot: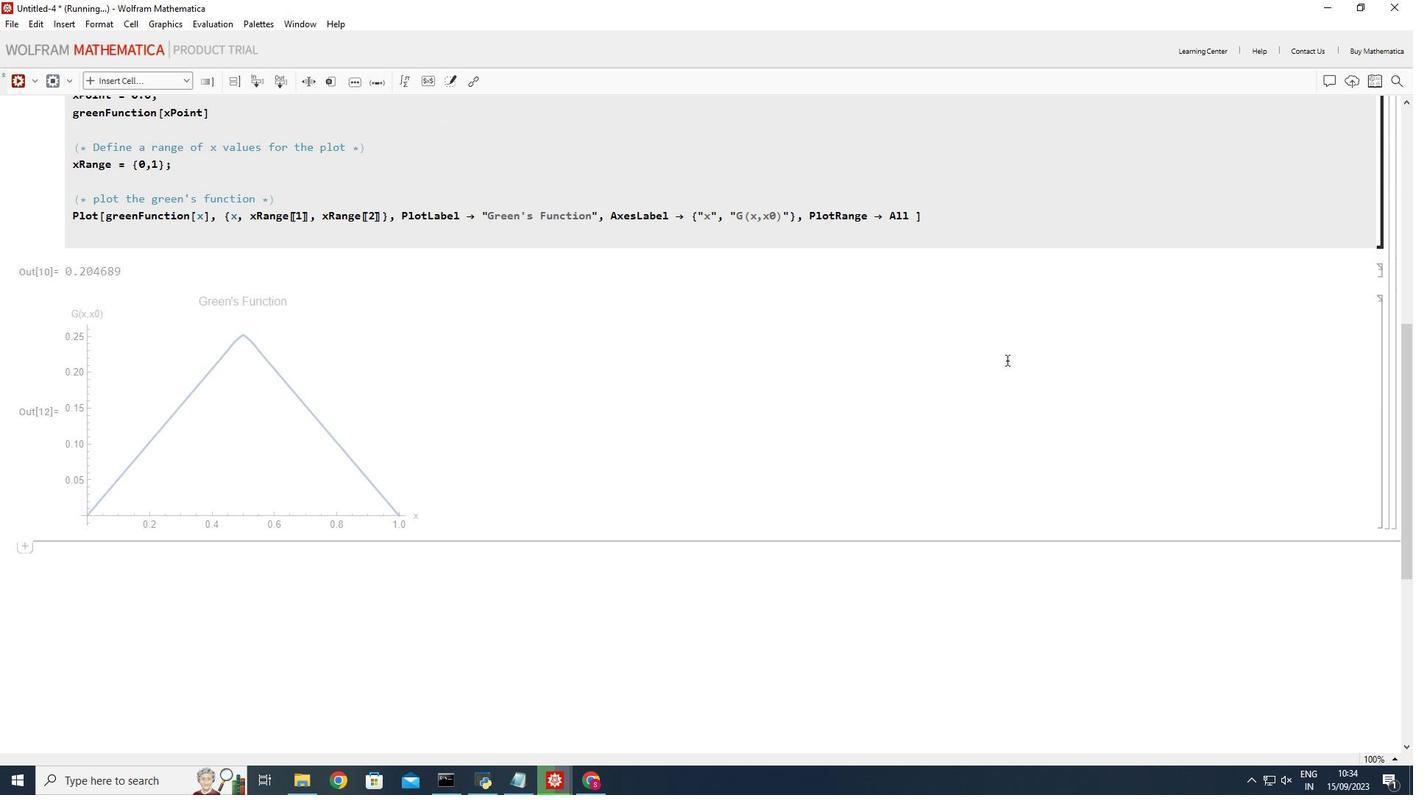 
Action: Mouse moved to (955, 396)
Screenshot: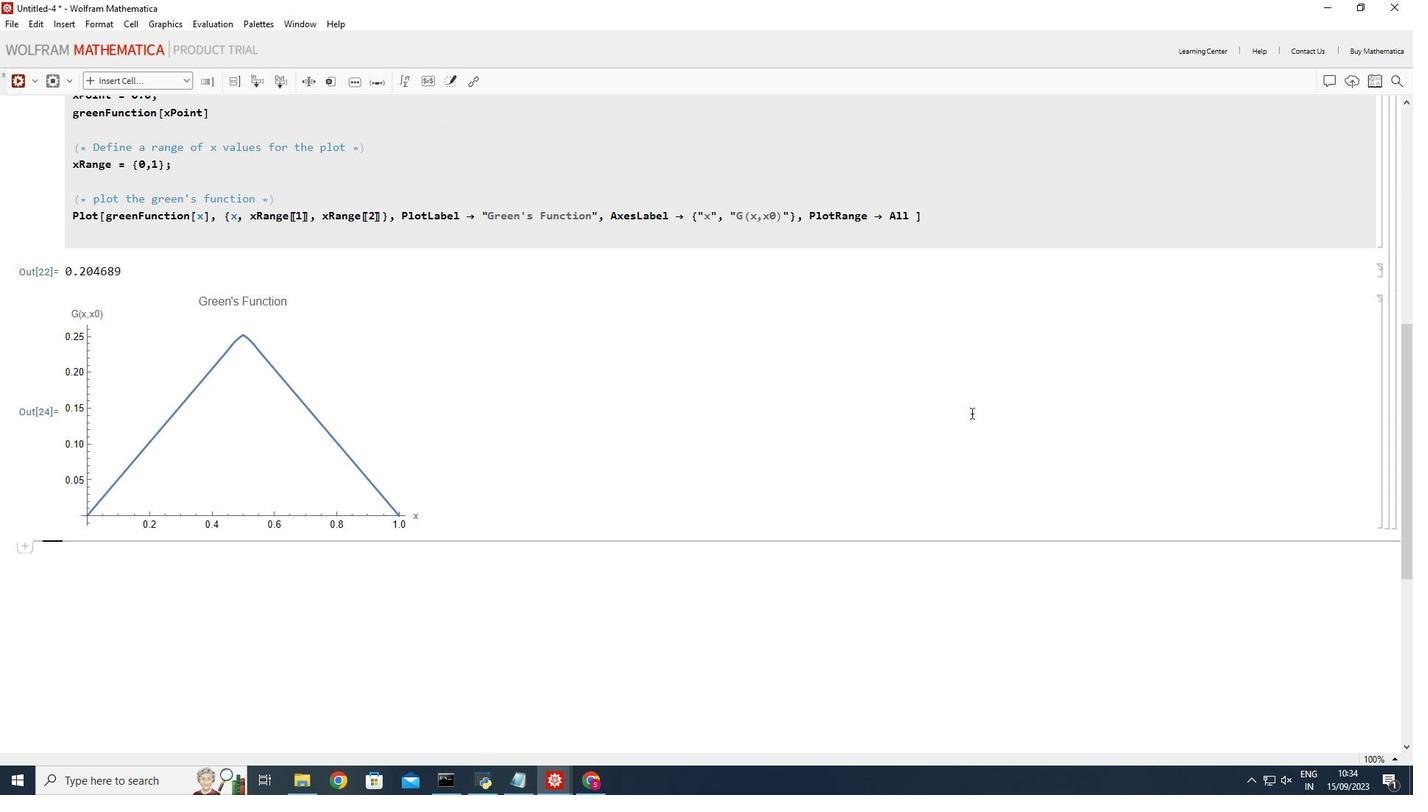 
